 Task: Change object animations to after previous.
Action: Mouse moved to (446, 85)
Screenshot: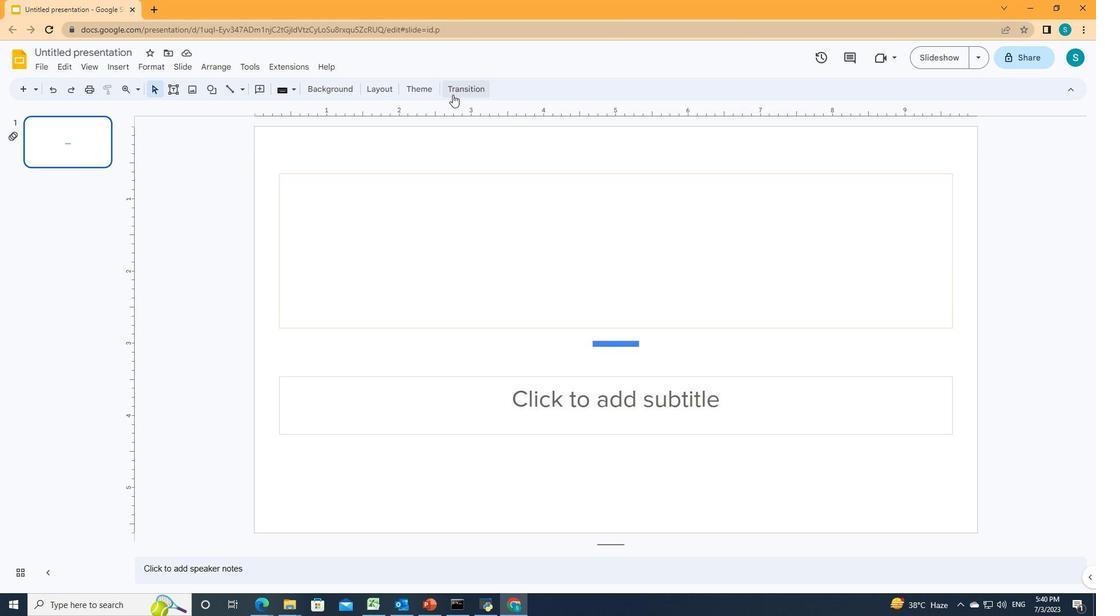 
Action: Mouse pressed left at (446, 85)
Screenshot: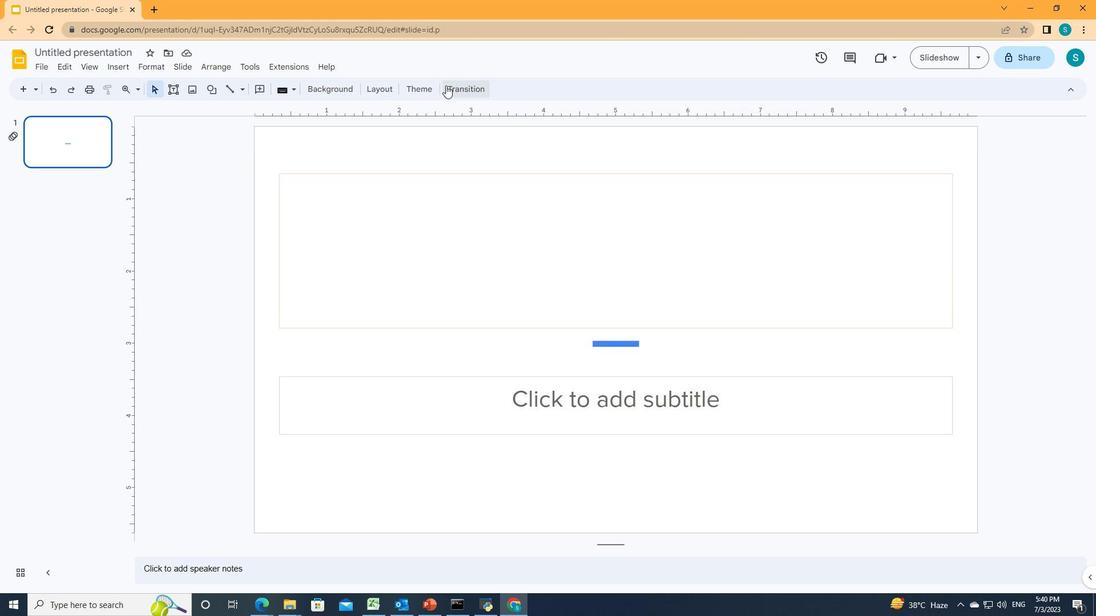 
Action: Mouse moved to (1011, 337)
Screenshot: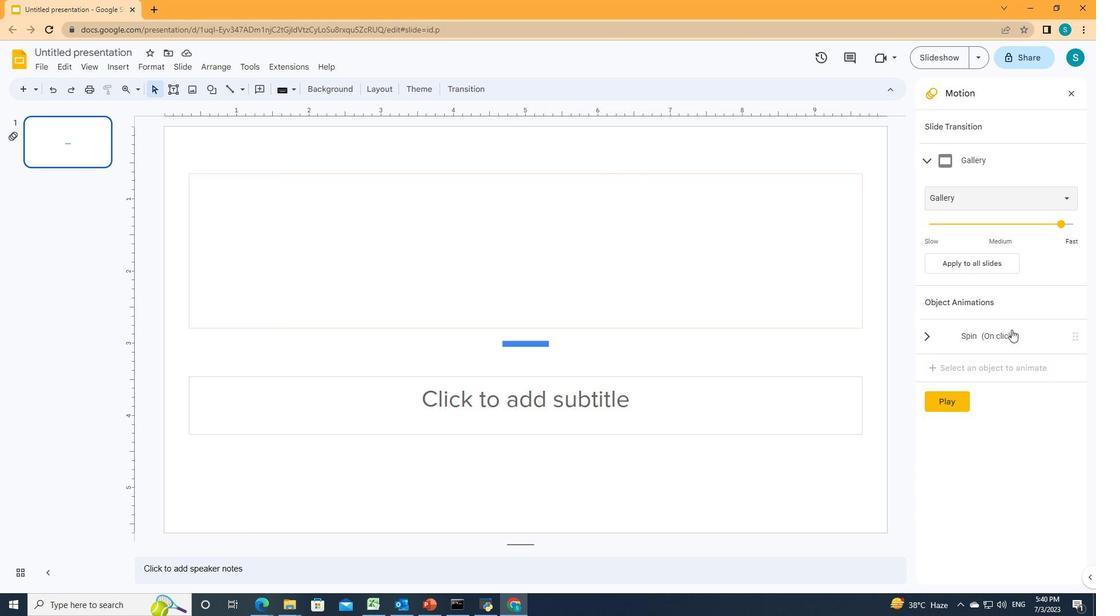 
Action: Mouse pressed left at (1011, 337)
Screenshot: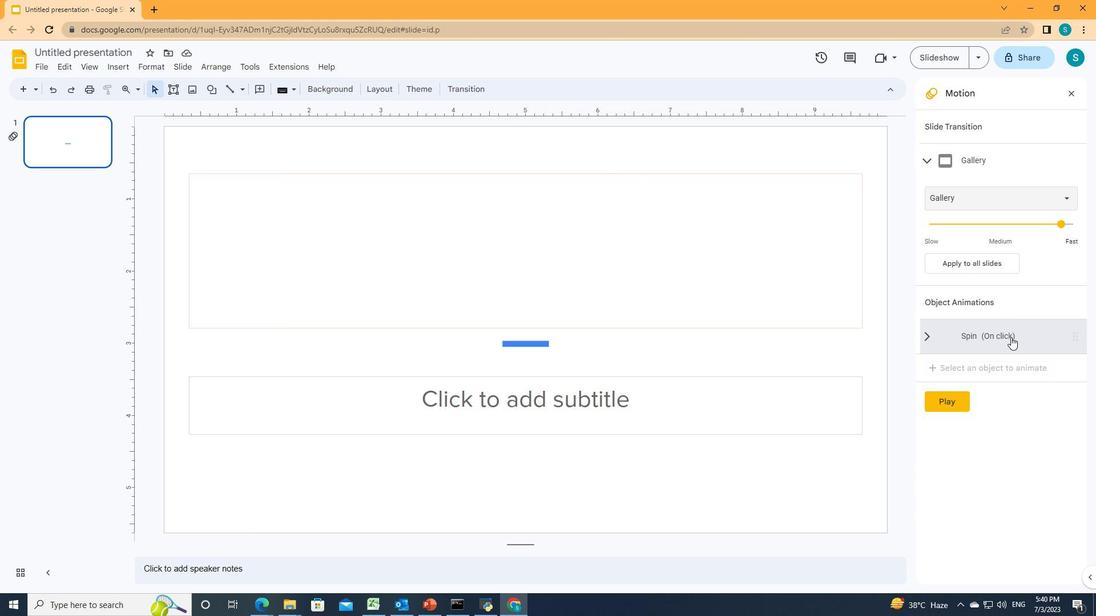 
Action: Mouse moved to (1029, 305)
Screenshot: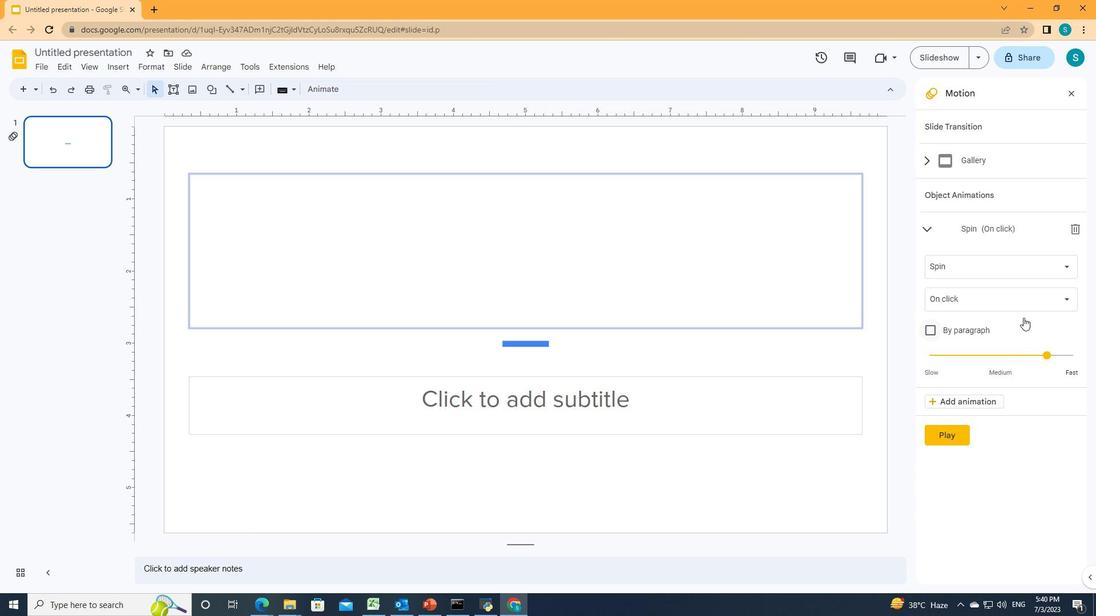 
Action: Mouse pressed left at (1029, 305)
Screenshot: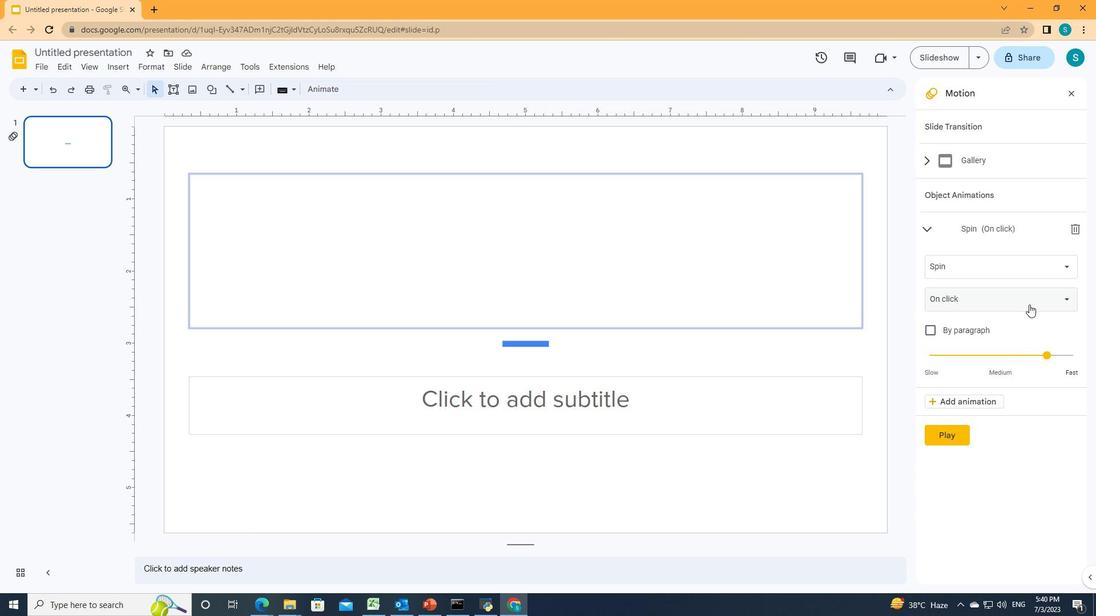 
Action: Mouse moved to (993, 342)
Screenshot: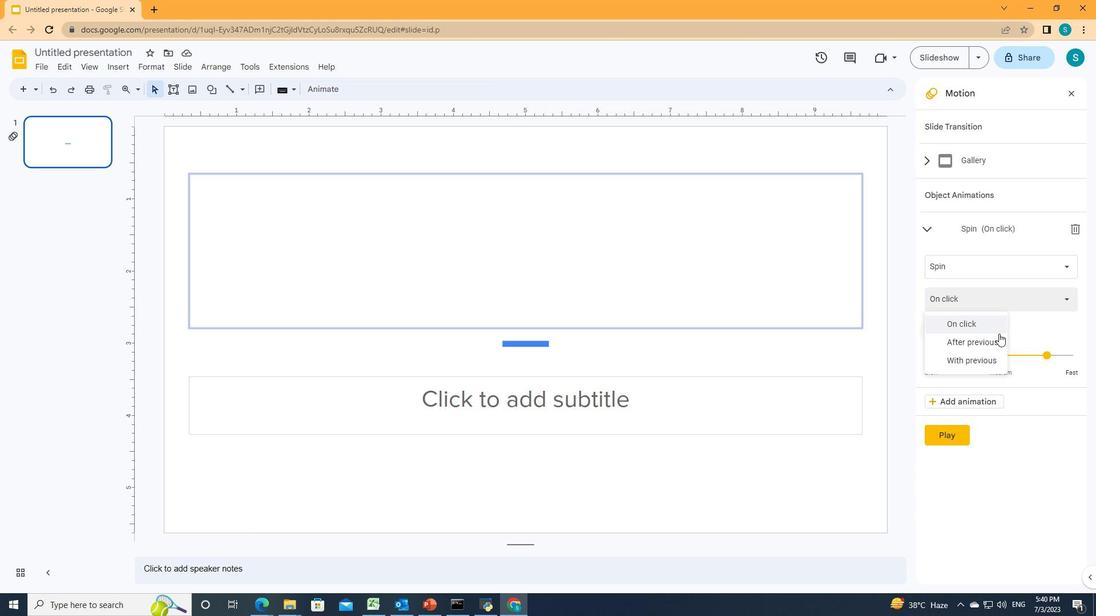 
Action: Mouse pressed left at (993, 342)
Screenshot: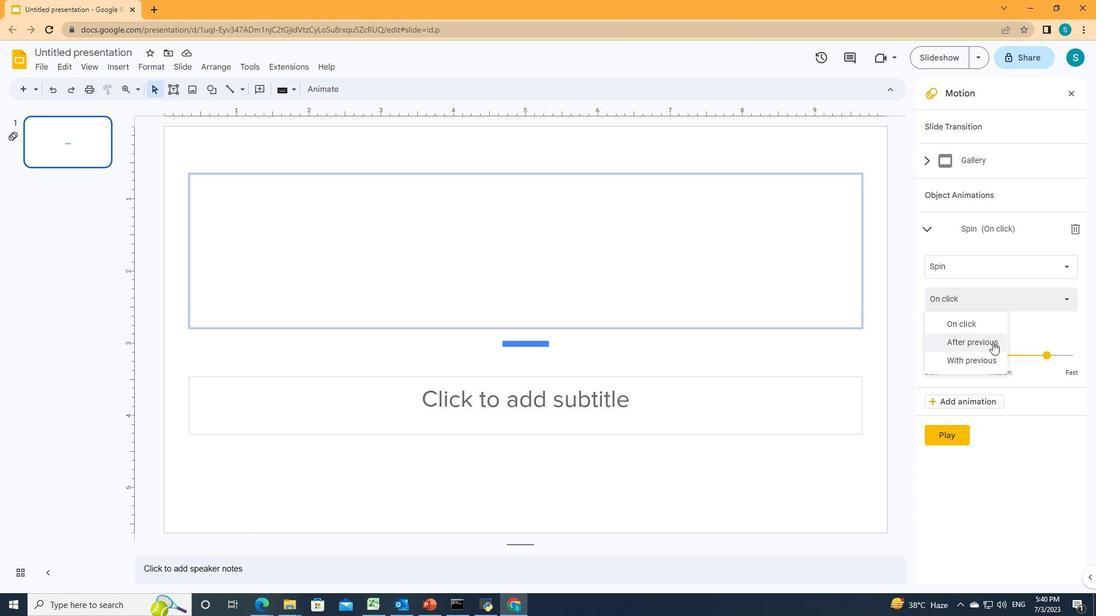 
Action: Mouse moved to (936, 231)
Screenshot: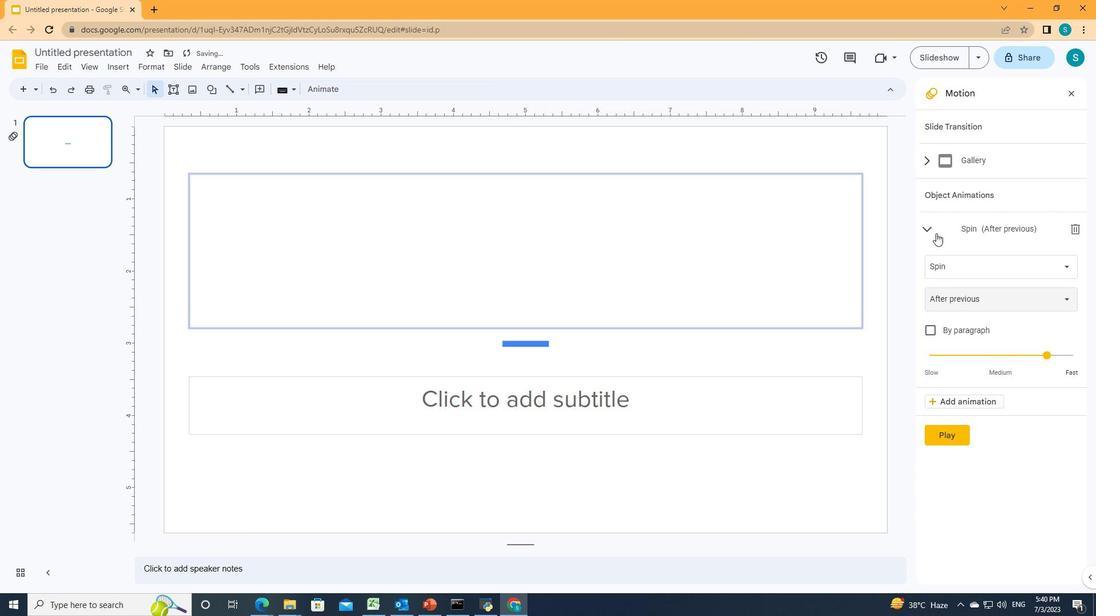 
